 Task: Search IT operation.
Action: Mouse moved to (536, 64)
Screenshot: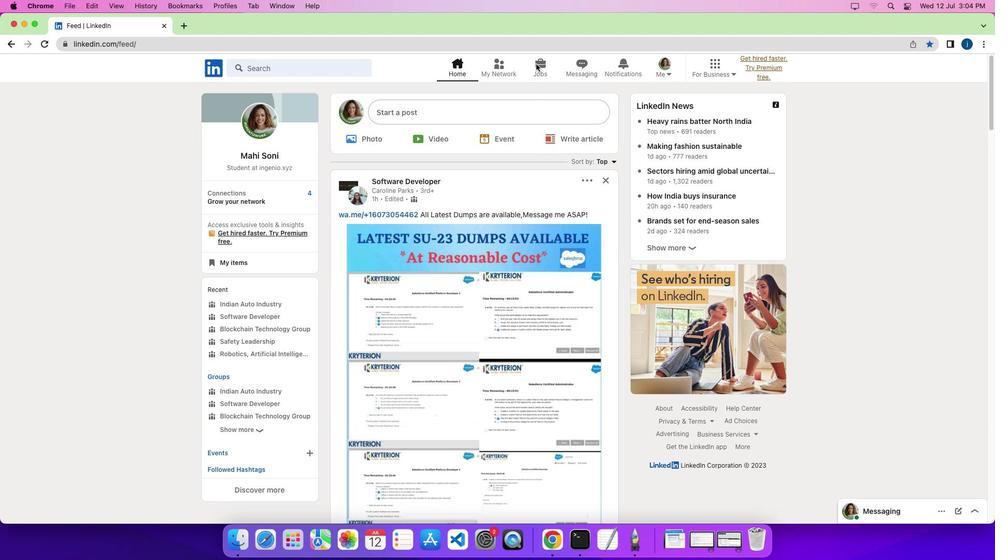 
Action: Mouse pressed left at (536, 64)
Screenshot: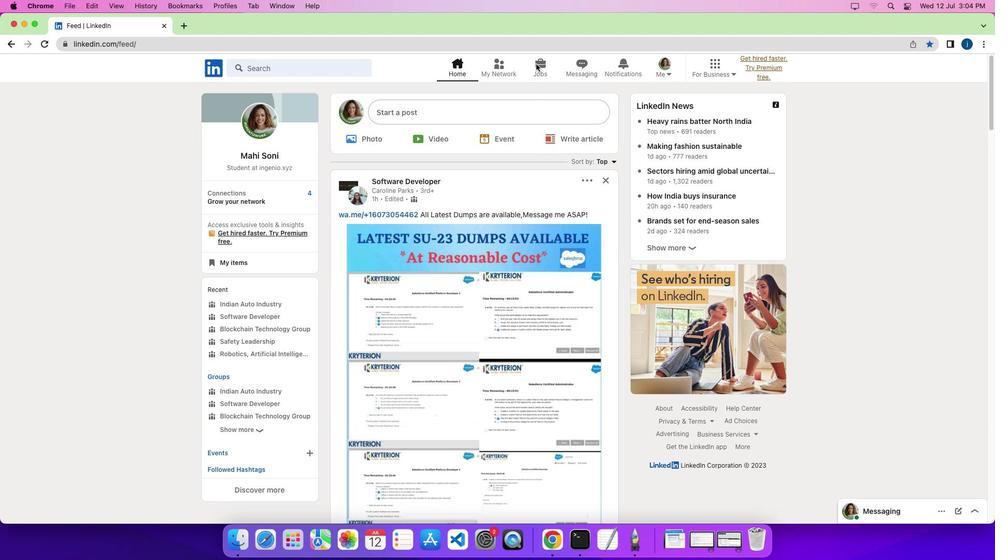 
Action: Mouse moved to (537, 64)
Screenshot: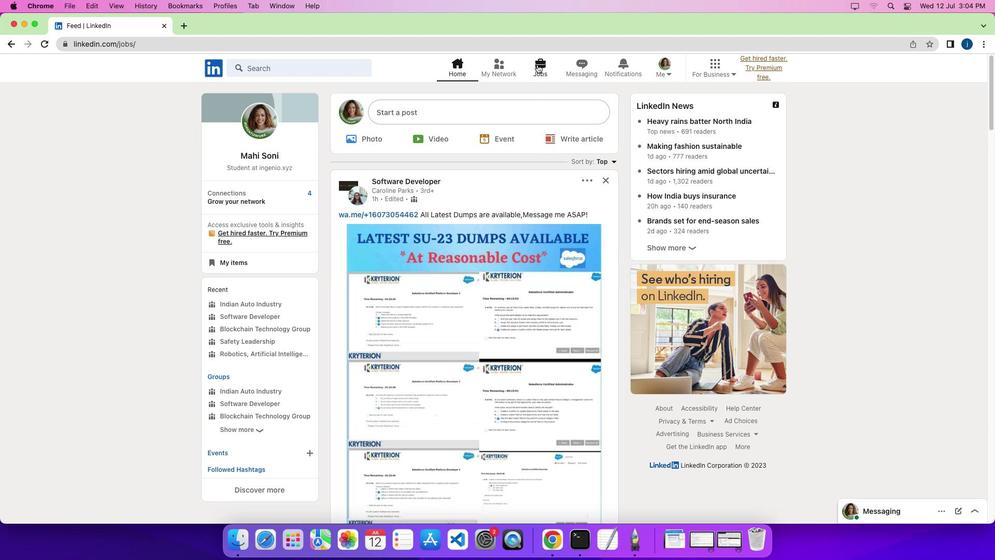 
Action: Mouse pressed left at (537, 64)
Screenshot: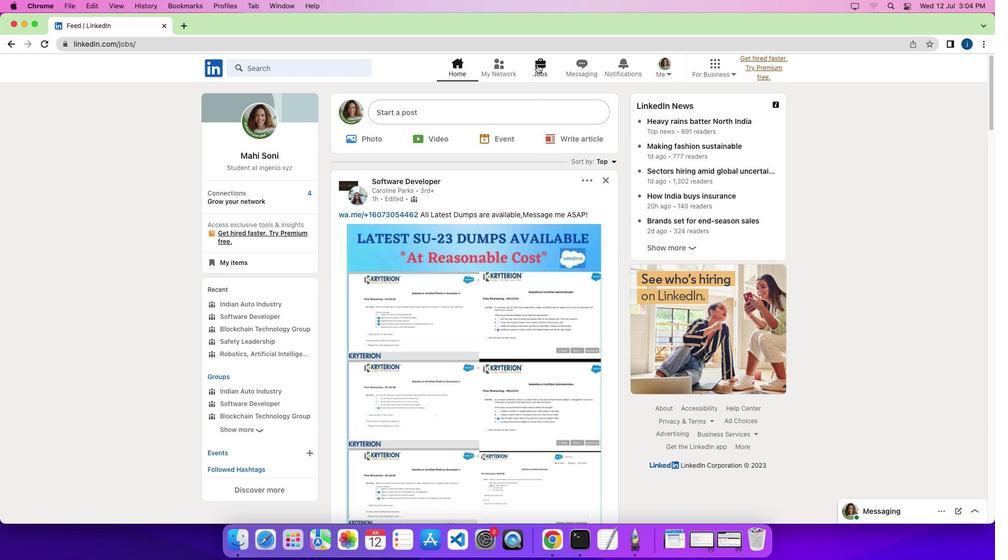 
Action: Mouse moved to (238, 328)
Screenshot: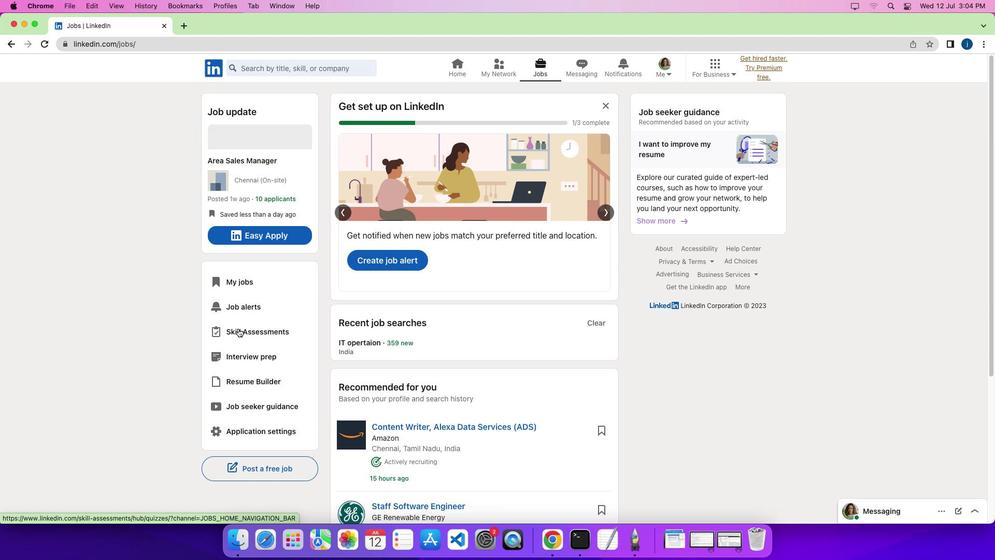 
Action: Mouse pressed left at (238, 328)
Screenshot: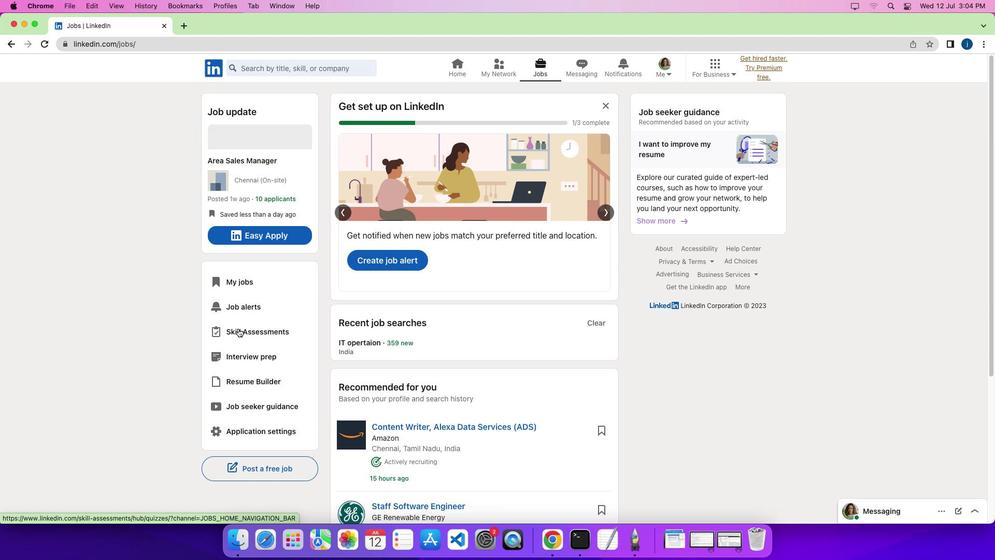 
Action: Mouse moved to (569, 198)
Screenshot: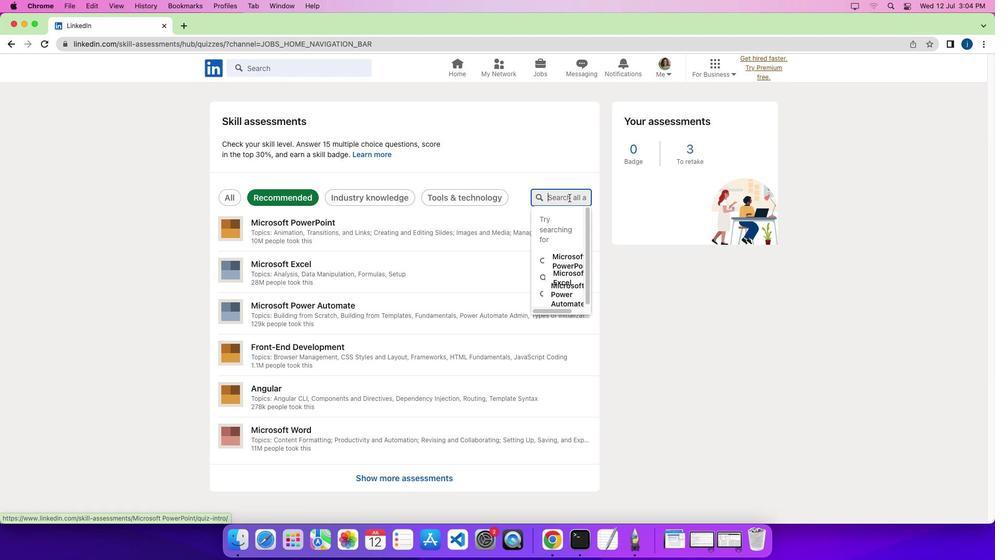 
Action: Mouse pressed left at (569, 198)
Screenshot: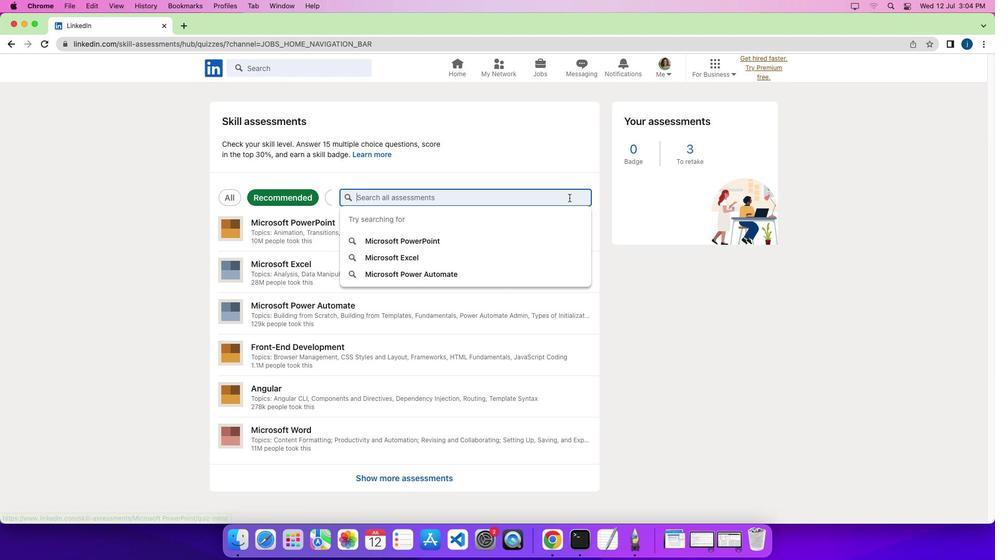 
Action: Mouse moved to (605, 308)
Screenshot: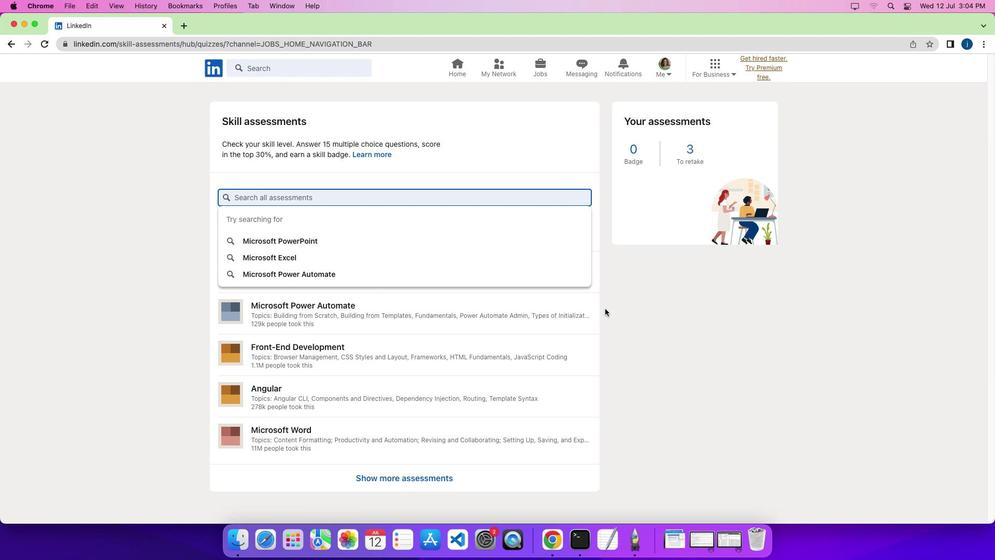 
Action: Key pressed Key.shift'I''T'Key.space'o''p''e''r''a''t''i''o''n'
Screenshot: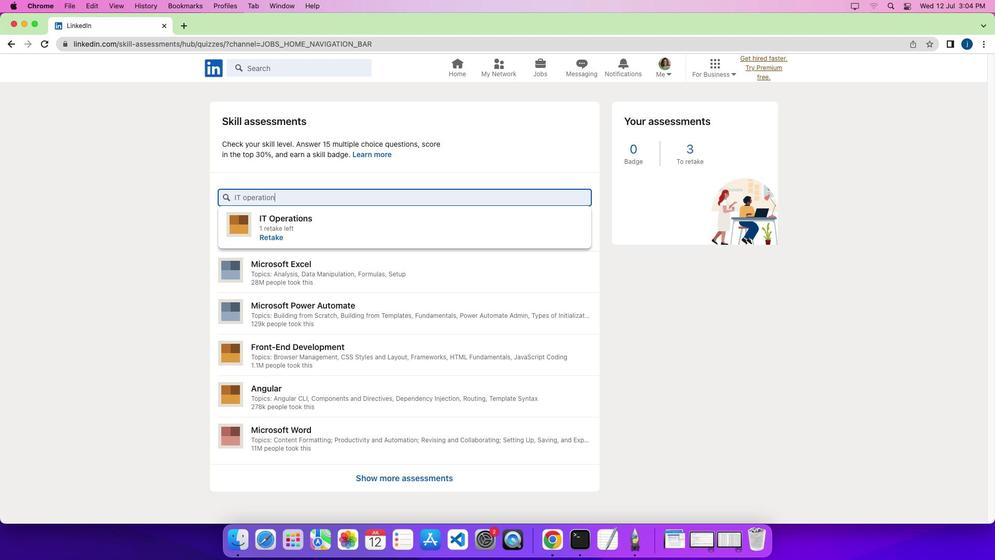 
Action: Mouse moved to (611, 310)
Screenshot: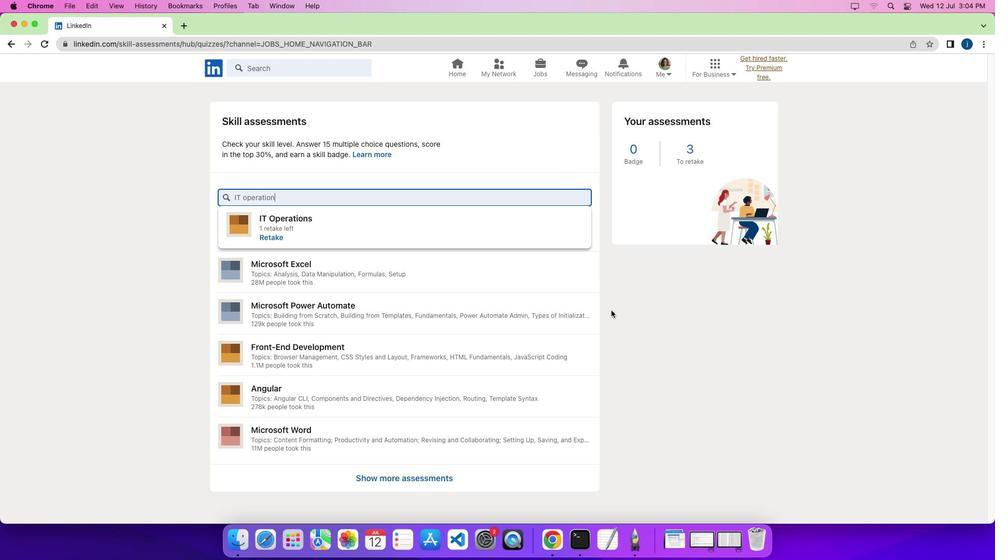 
Action: Key pressed Key.enter
Screenshot: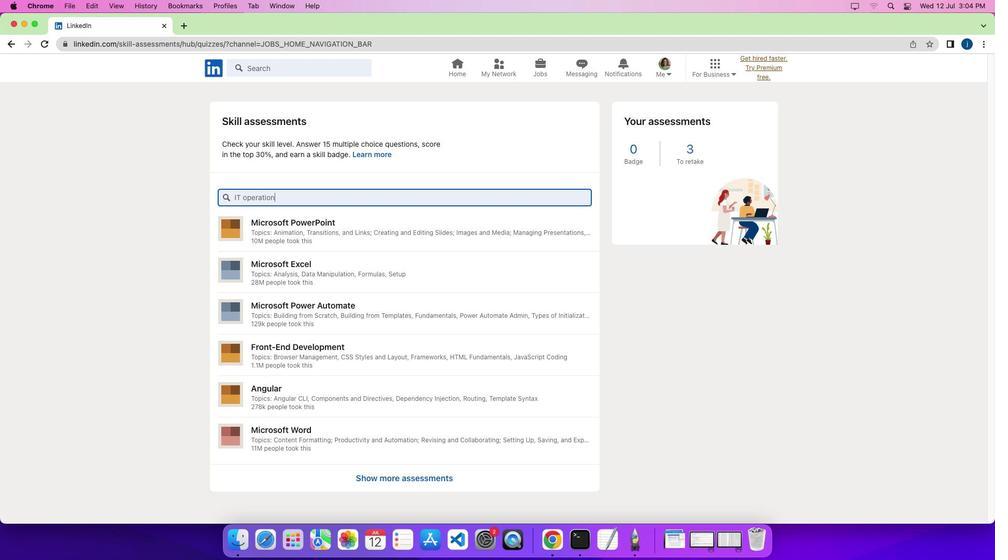 
